 Task: In the  document problemanalysis.html Select the last point and add comment:  'Excellent point!' Insert emoji reactions: 'Laugh' Select all the potins and apply Uppercase
Action: Mouse moved to (372, 434)
Screenshot: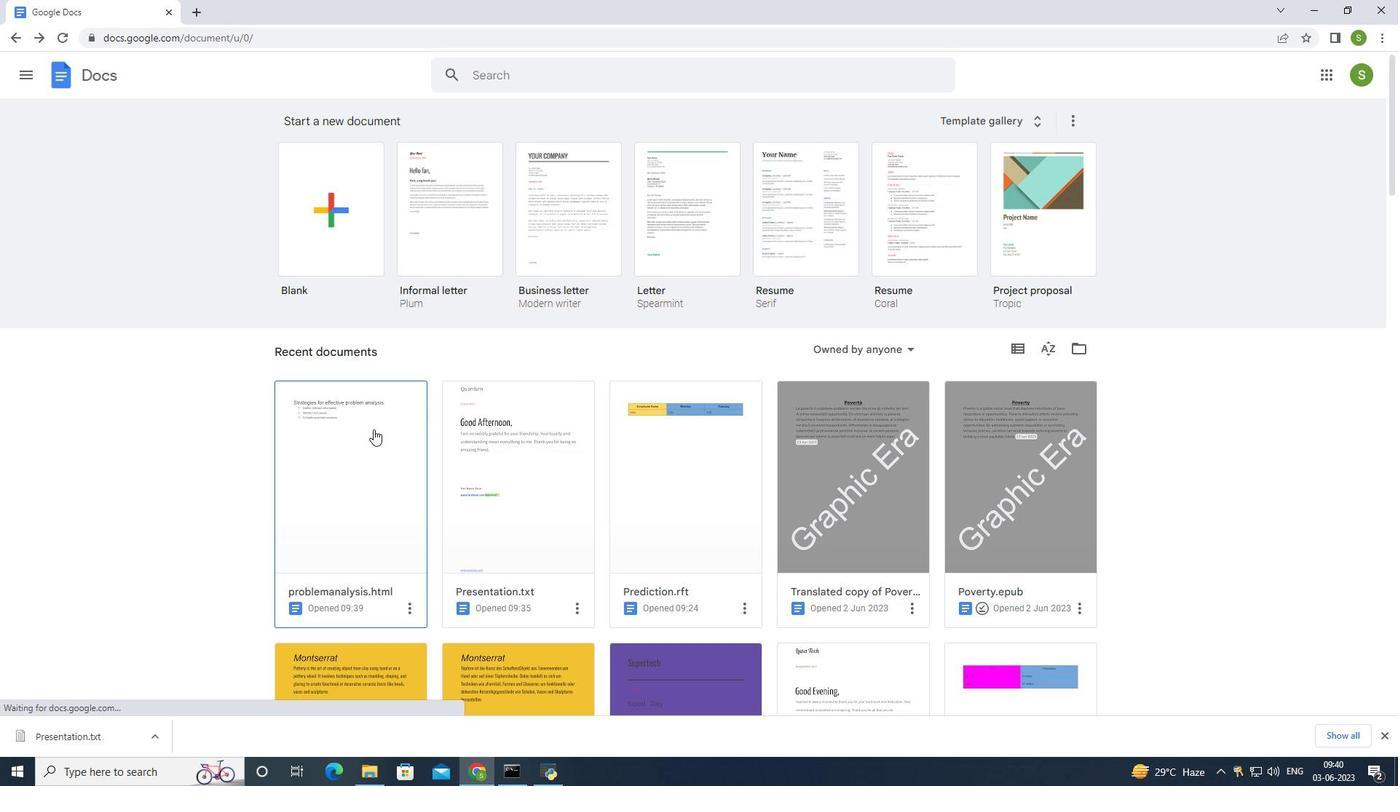 
Action: Mouse pressed left at (372, 434)
Screenshot: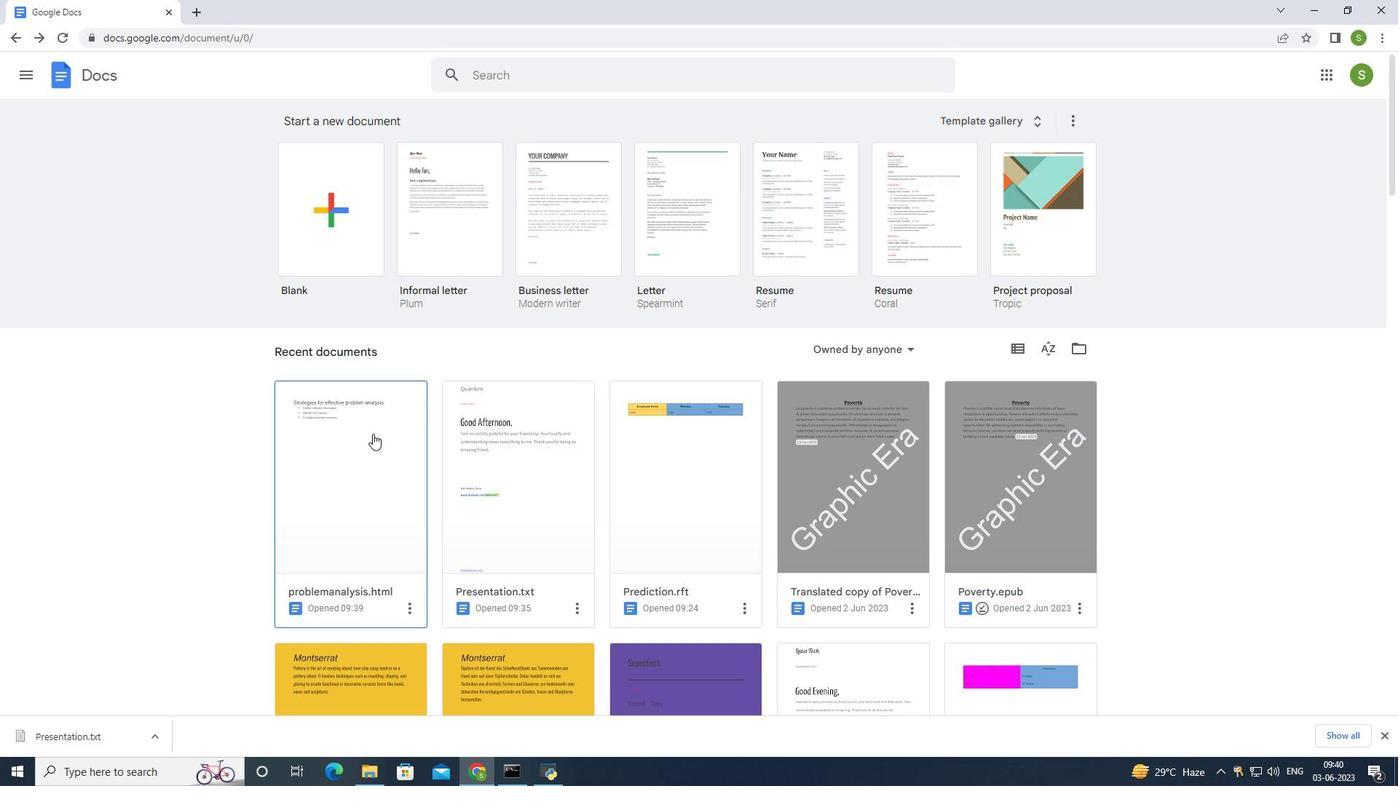 
Action: Mouse moved to (459, 300)
Screenshot: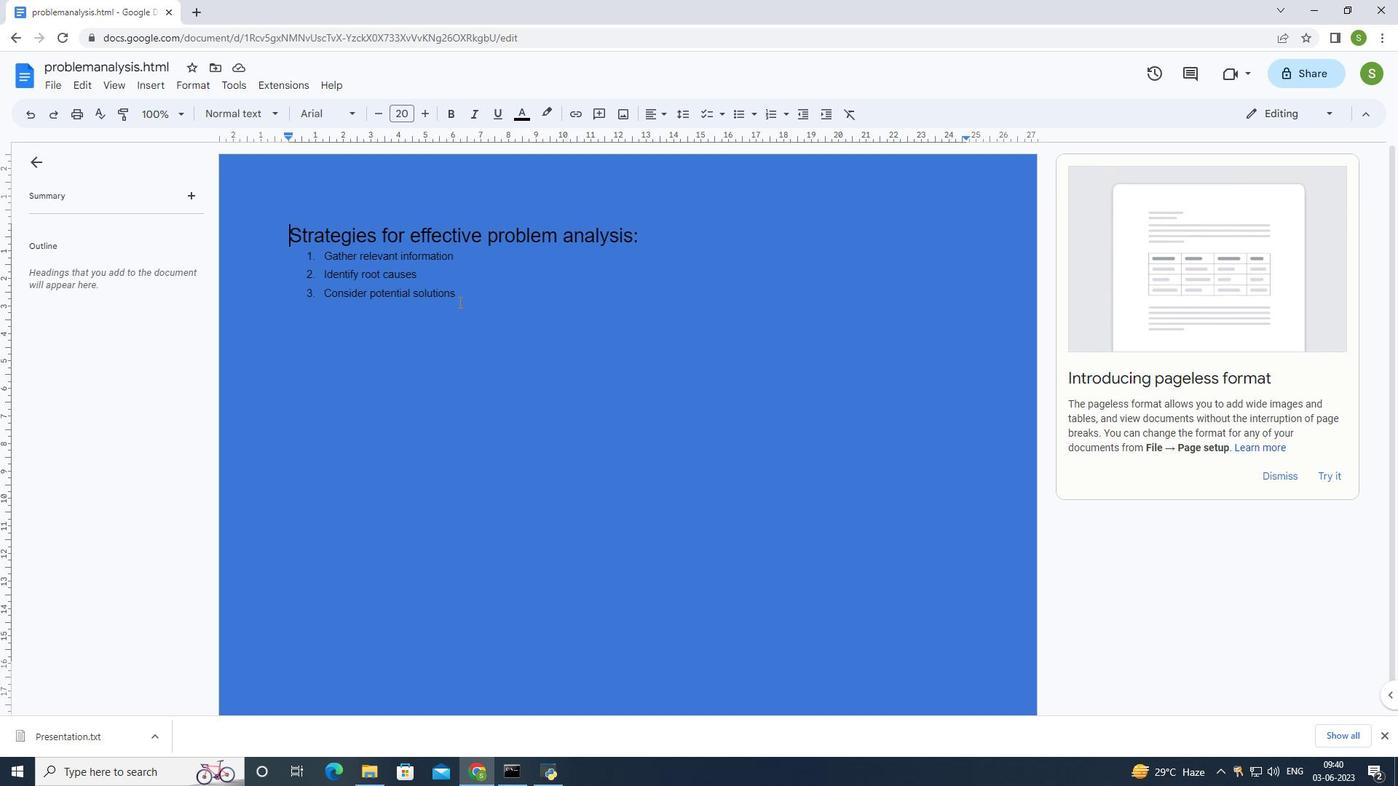 
Action: Mouse pressed left at (459, 300)
Screenshot: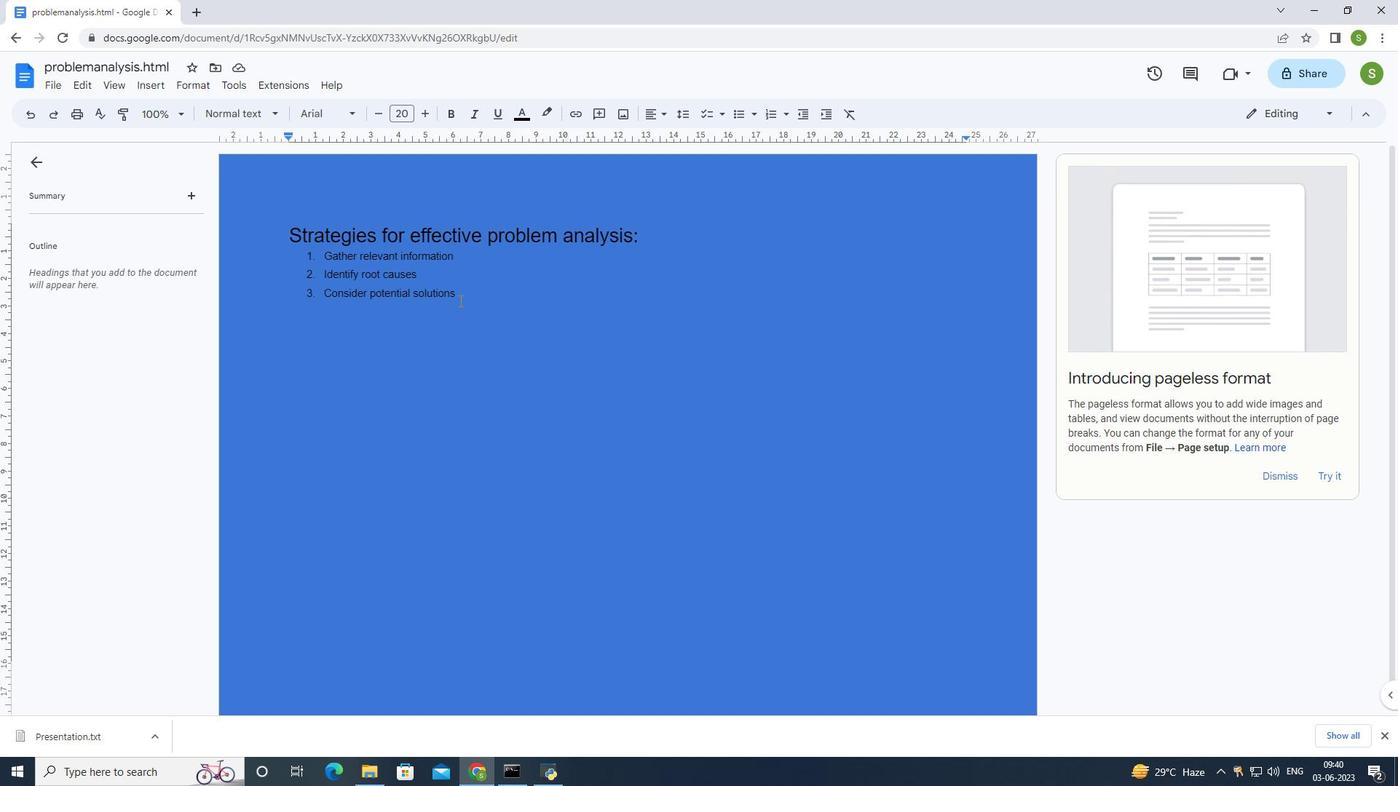 
Action: Mouse moved to (150, 82)
Screenshot: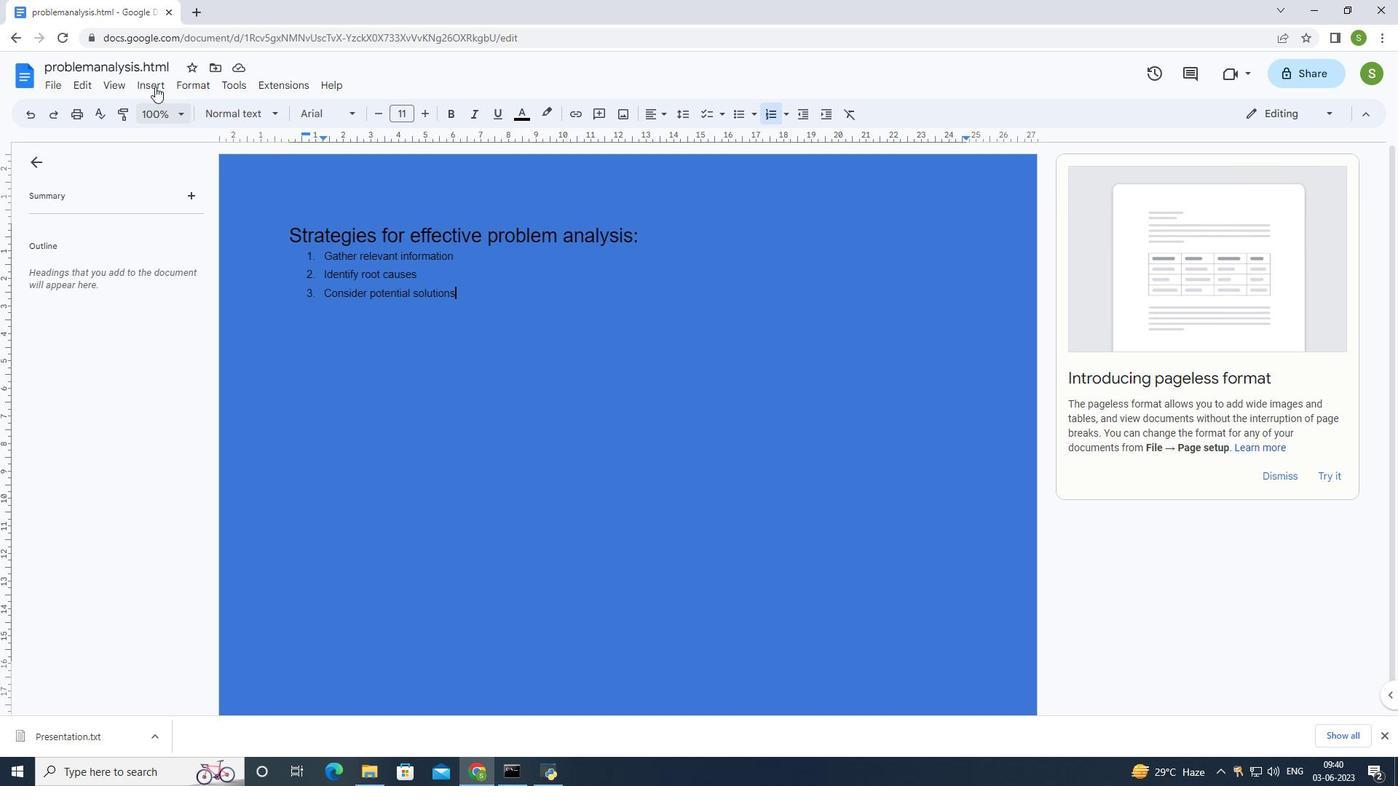 
Action: Mouse pressed left at (150, 82)
Screenshot: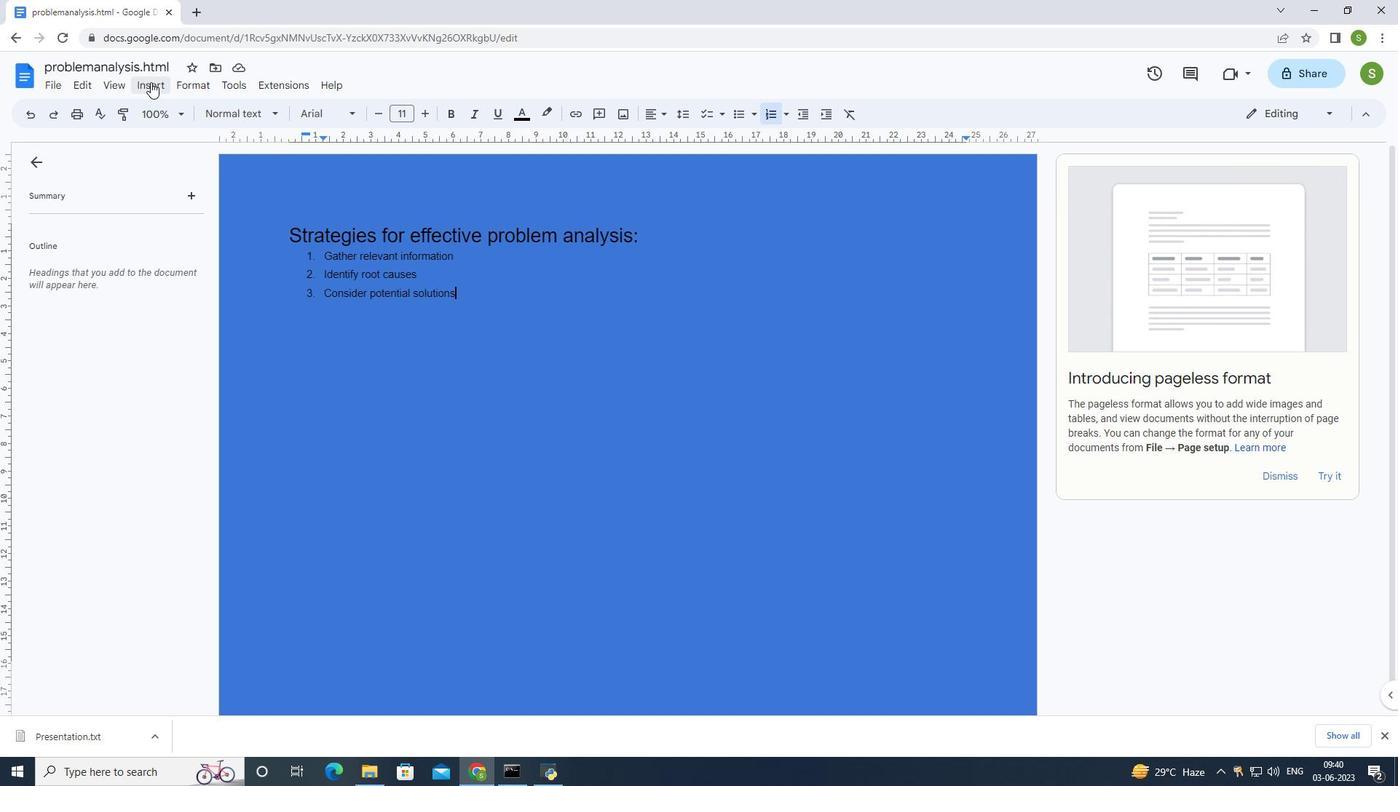 
Action: Mouse moved to (183, 553)
Screenshot: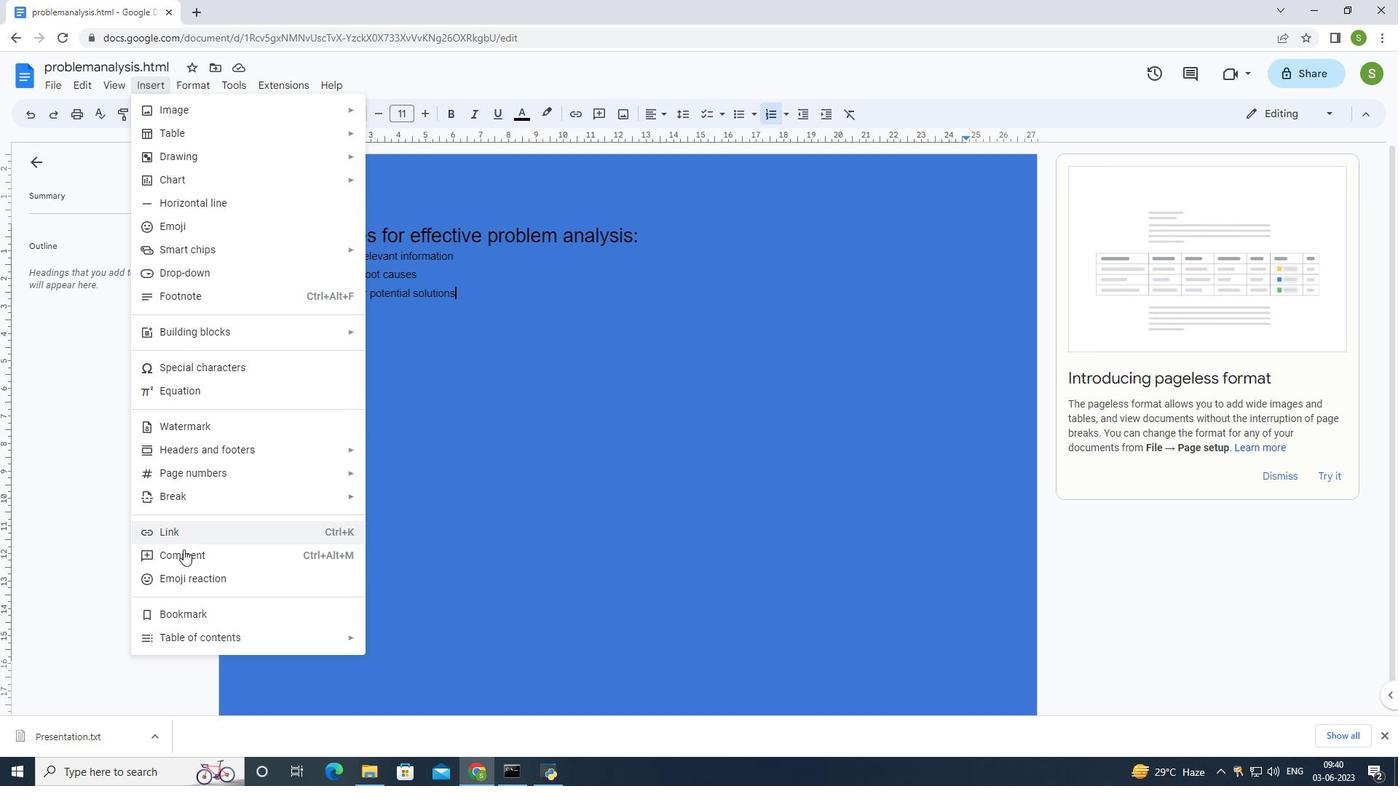
Action: Mouse pressed left at (183, 553)
Screenshot: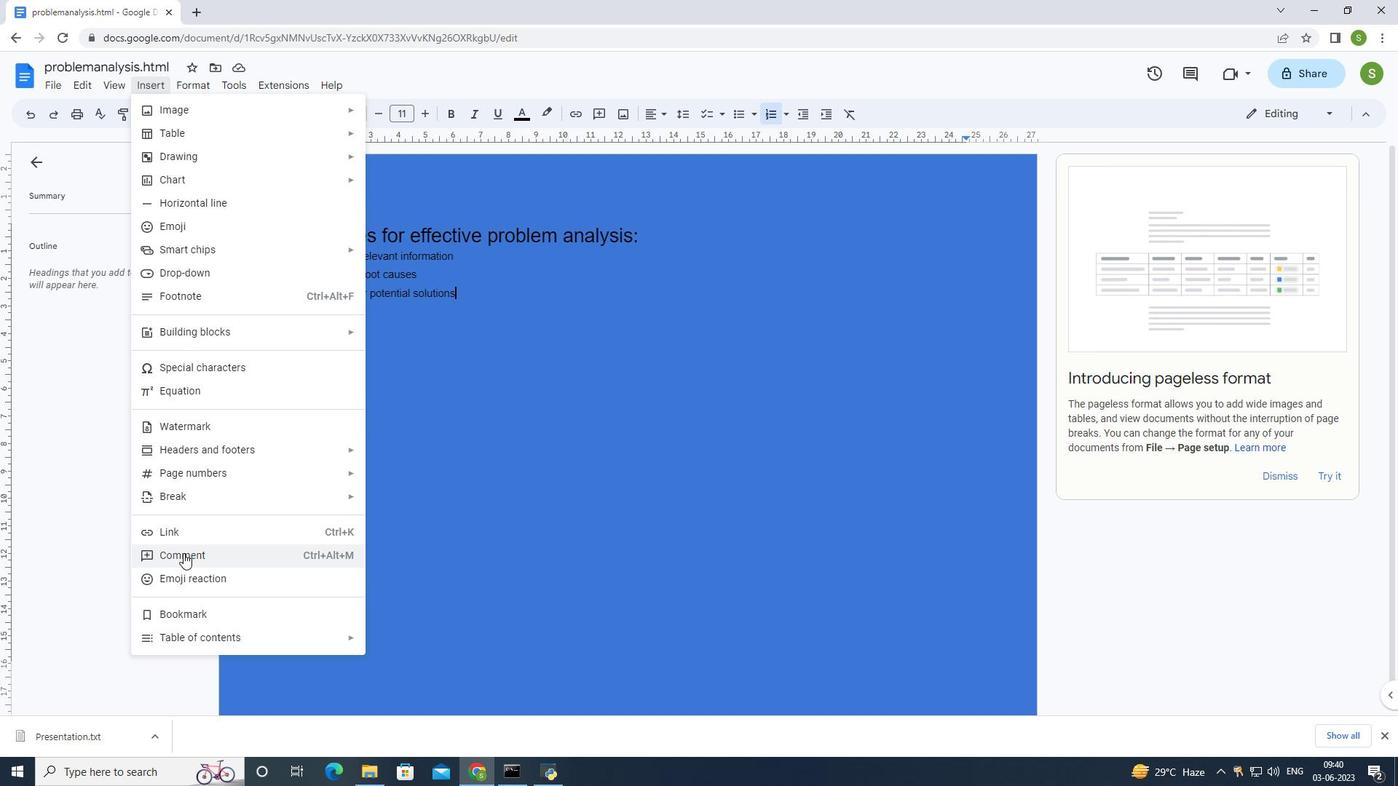 
Action: Mouse moved to (665, 399)
Screenshot: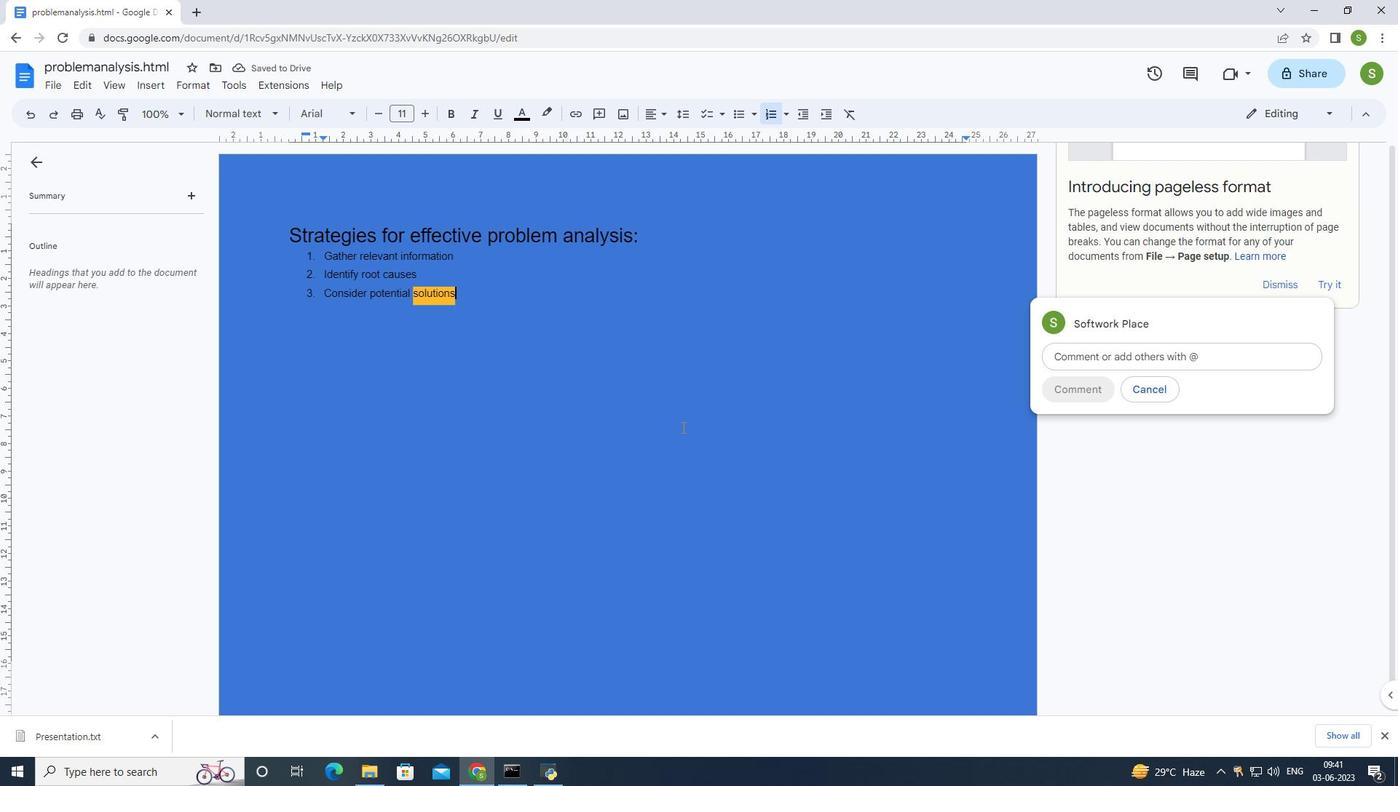 
Action: Key pressed <Key.shift>Excellent<Key.space>point<Key.enter>
Screenshot: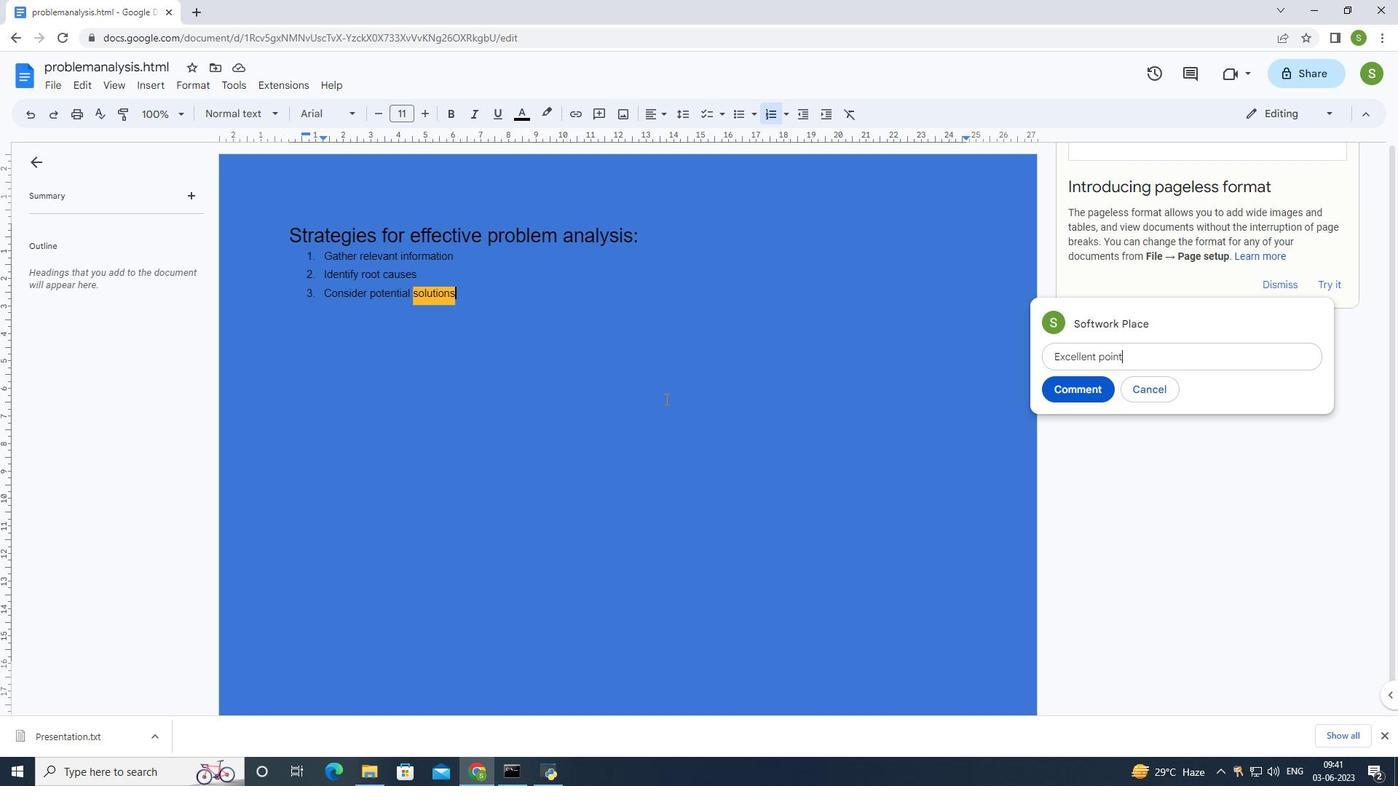 
Action: Mouse moved to (1064, 402)
Screenshot: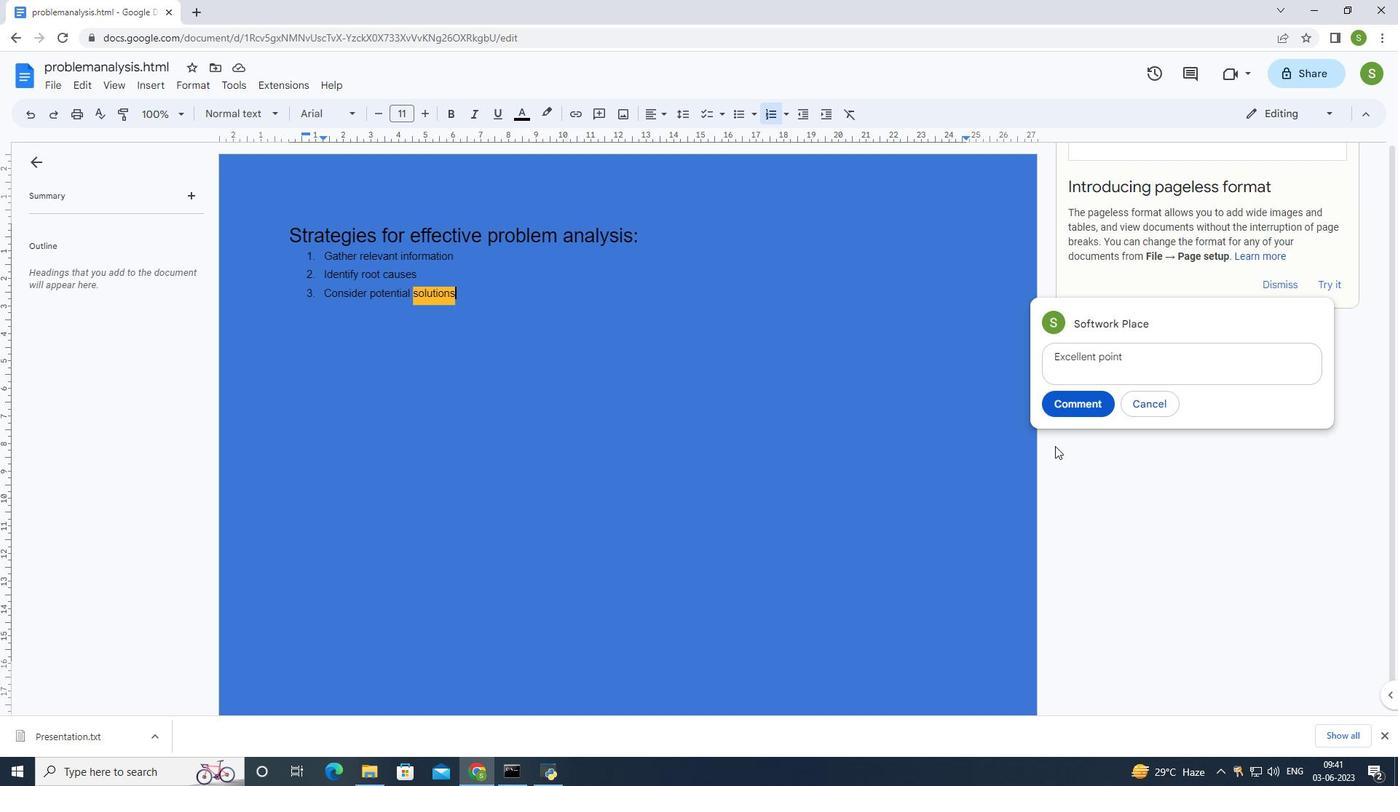 
Action: Mouse pressed left at (1064, 402)
Screenshot: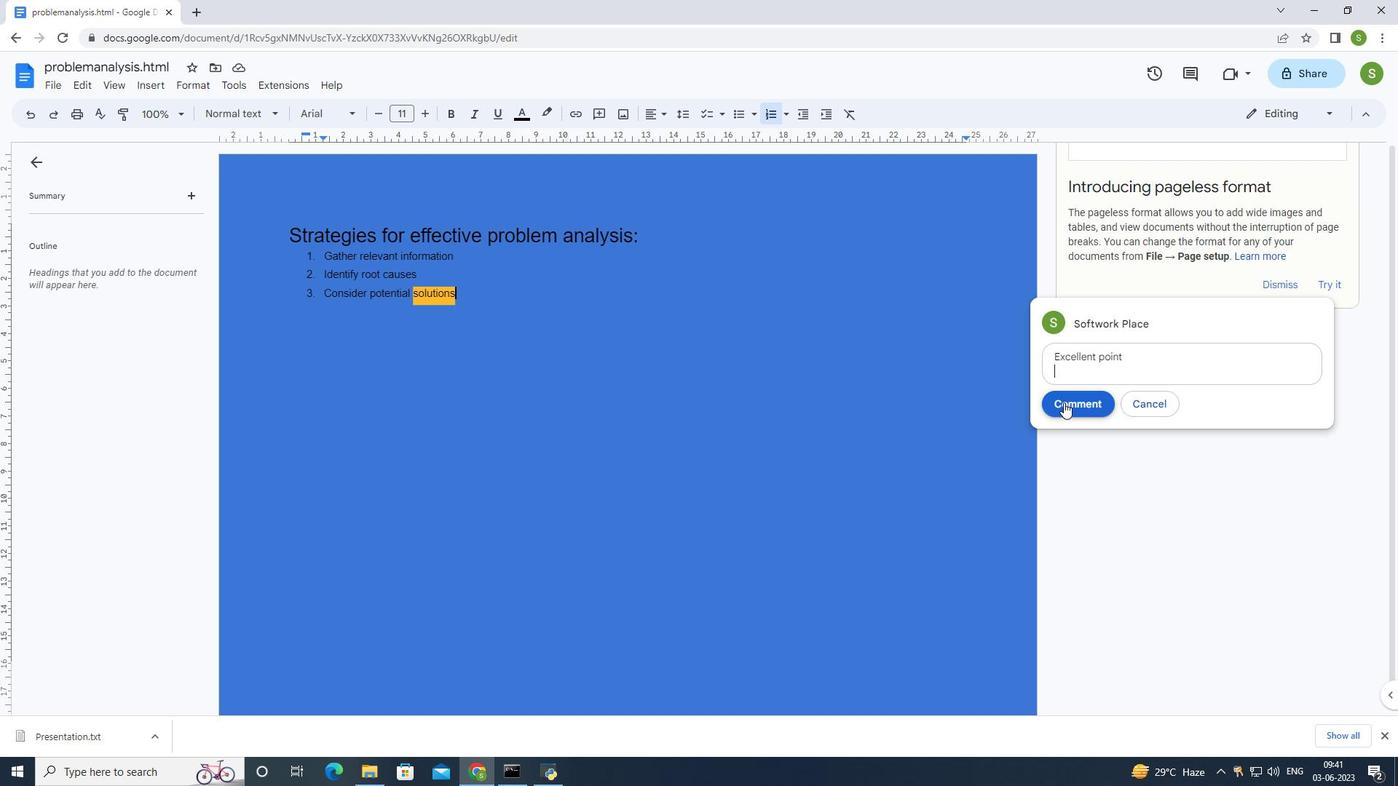 
Action: Mouse moved to (153, 86)
Screenshot: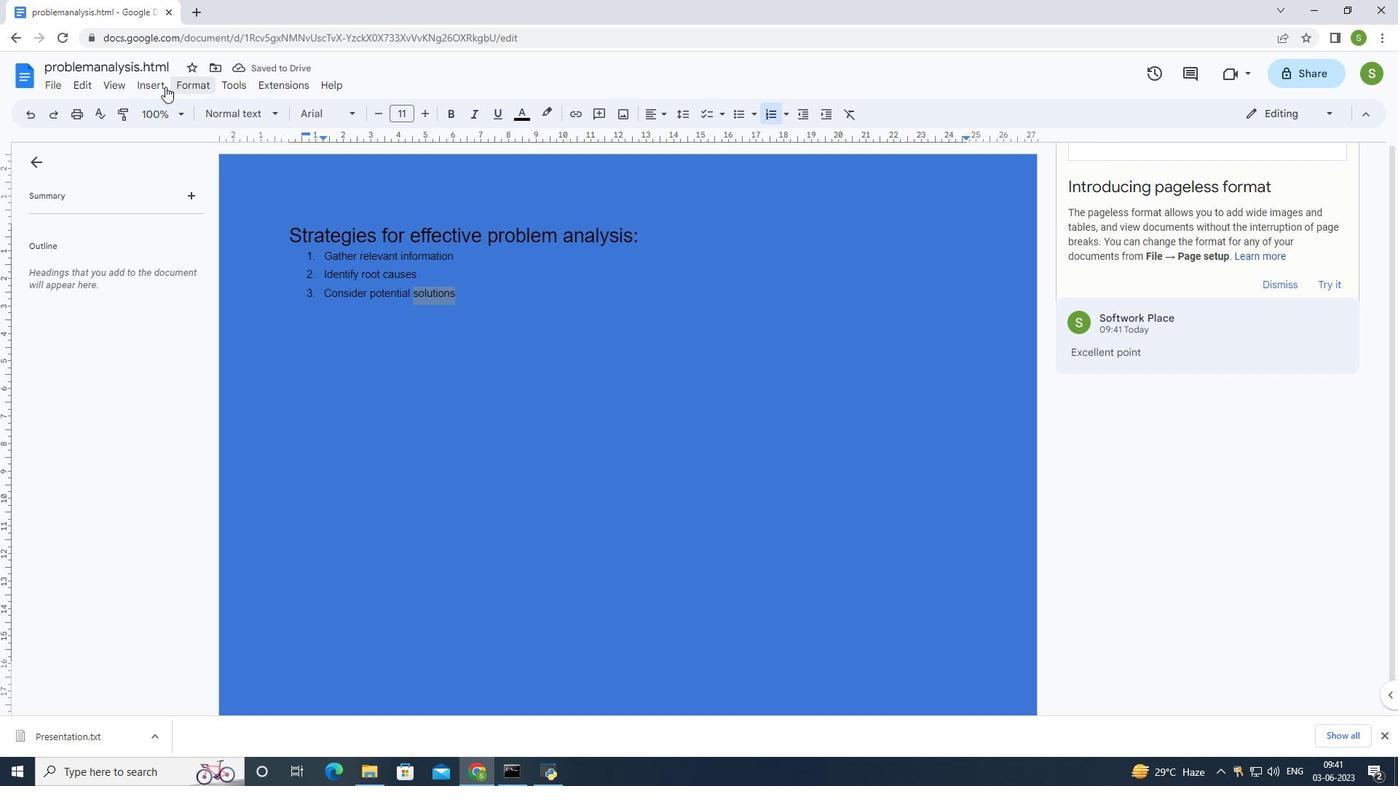 
Action: Mouse pressed left at (153, 86)
Screenshot: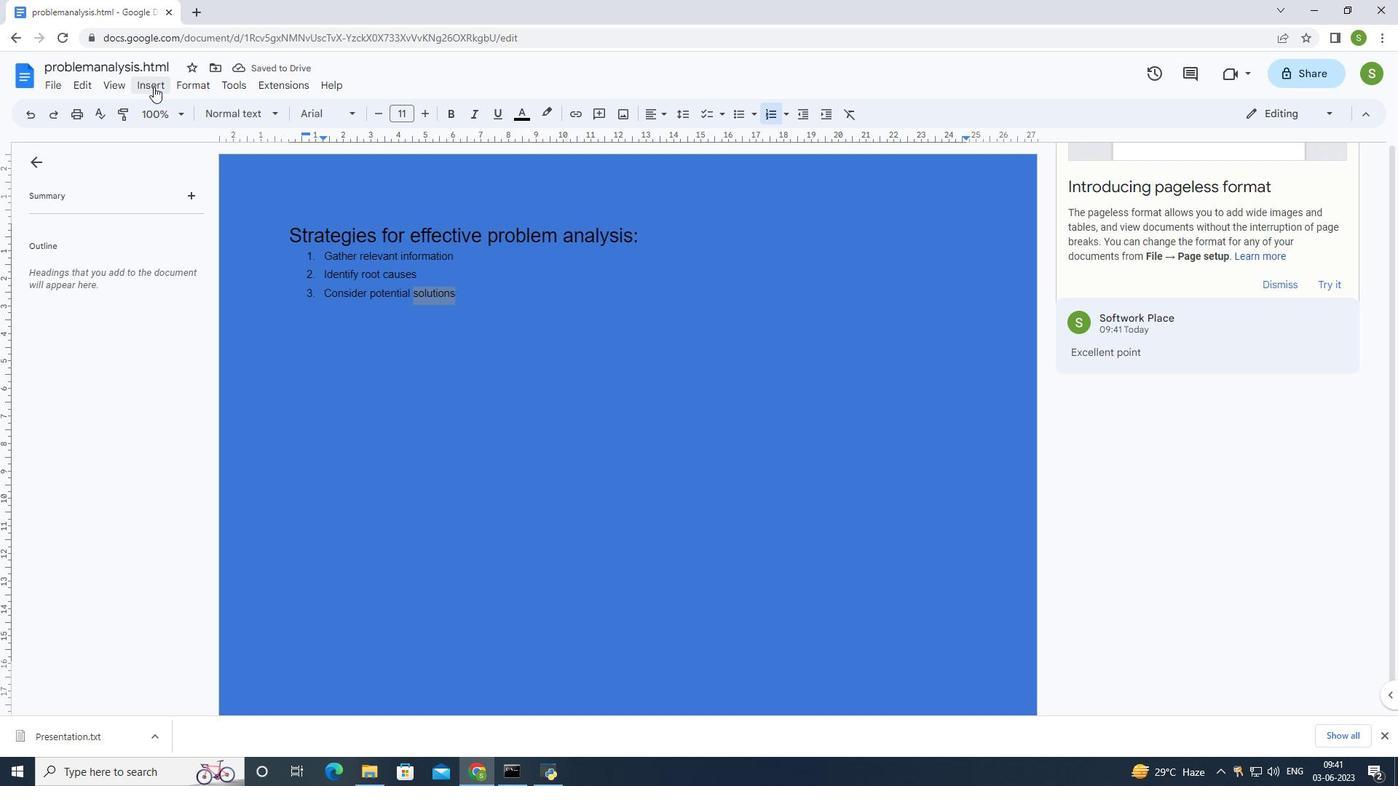 
Action: Mouse moved to (183, 231)
Screenshot: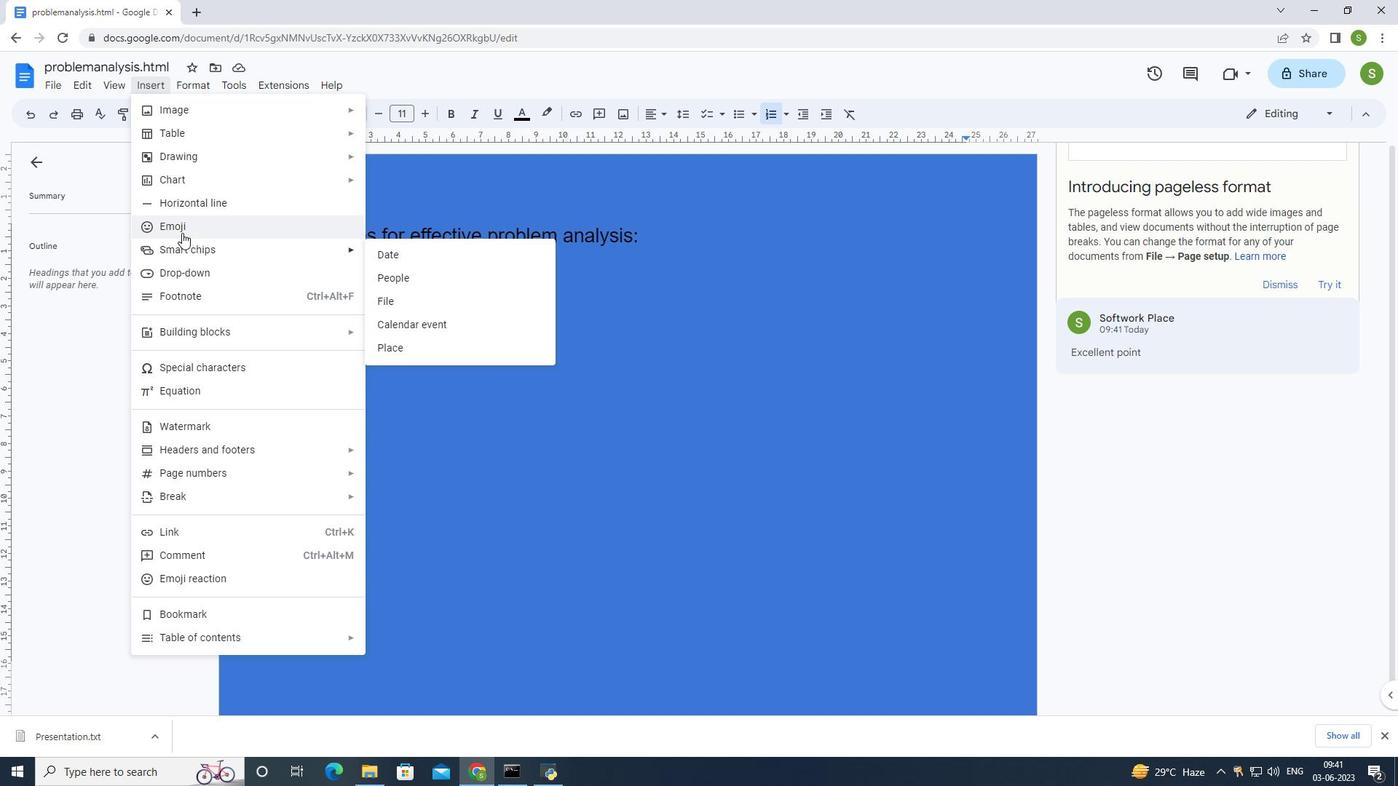 
Action: Mouse pressed left at (183, 231)
Screenshot: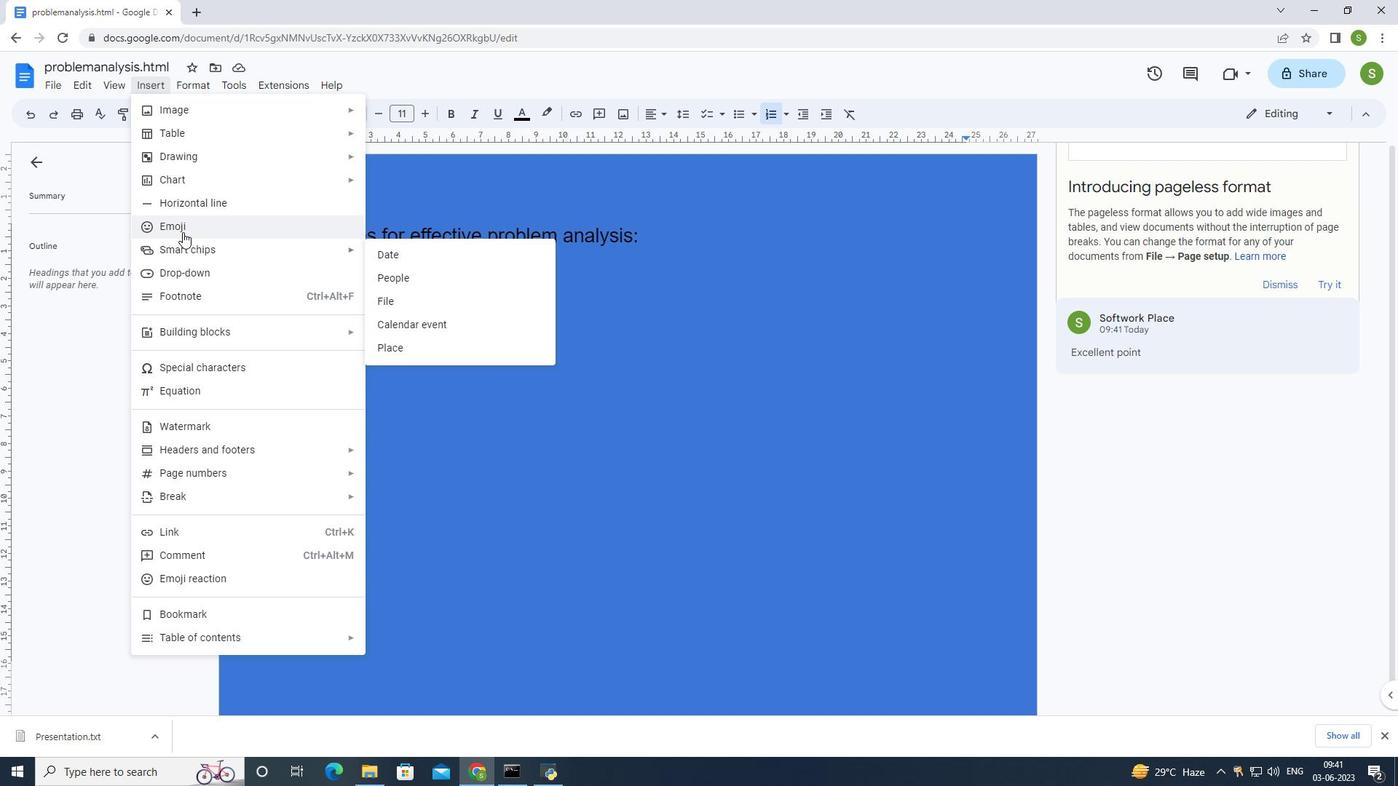 
Action: Mouse moved to (537, 424)
Screenshot: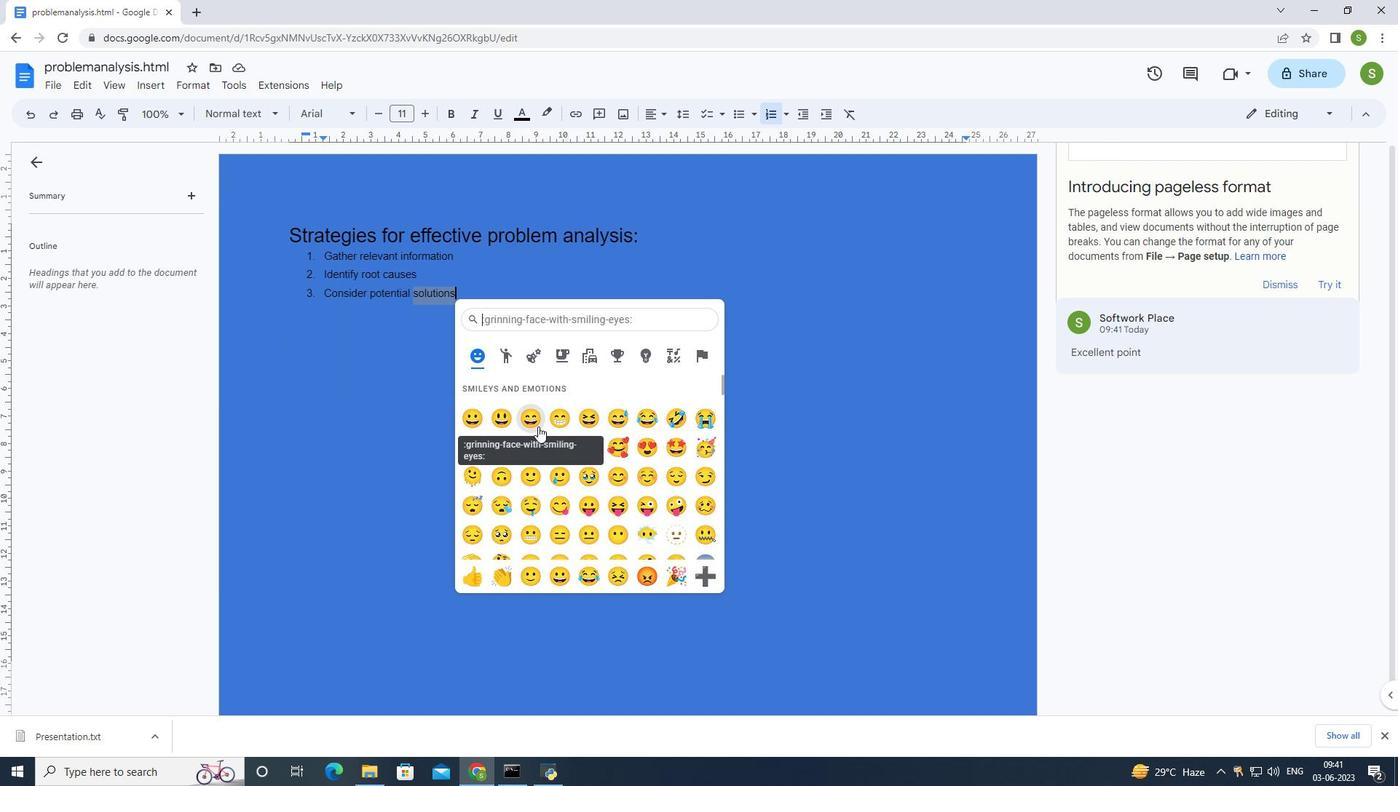 
Action: Mouse pressed left at (537, 424)
Screenshot: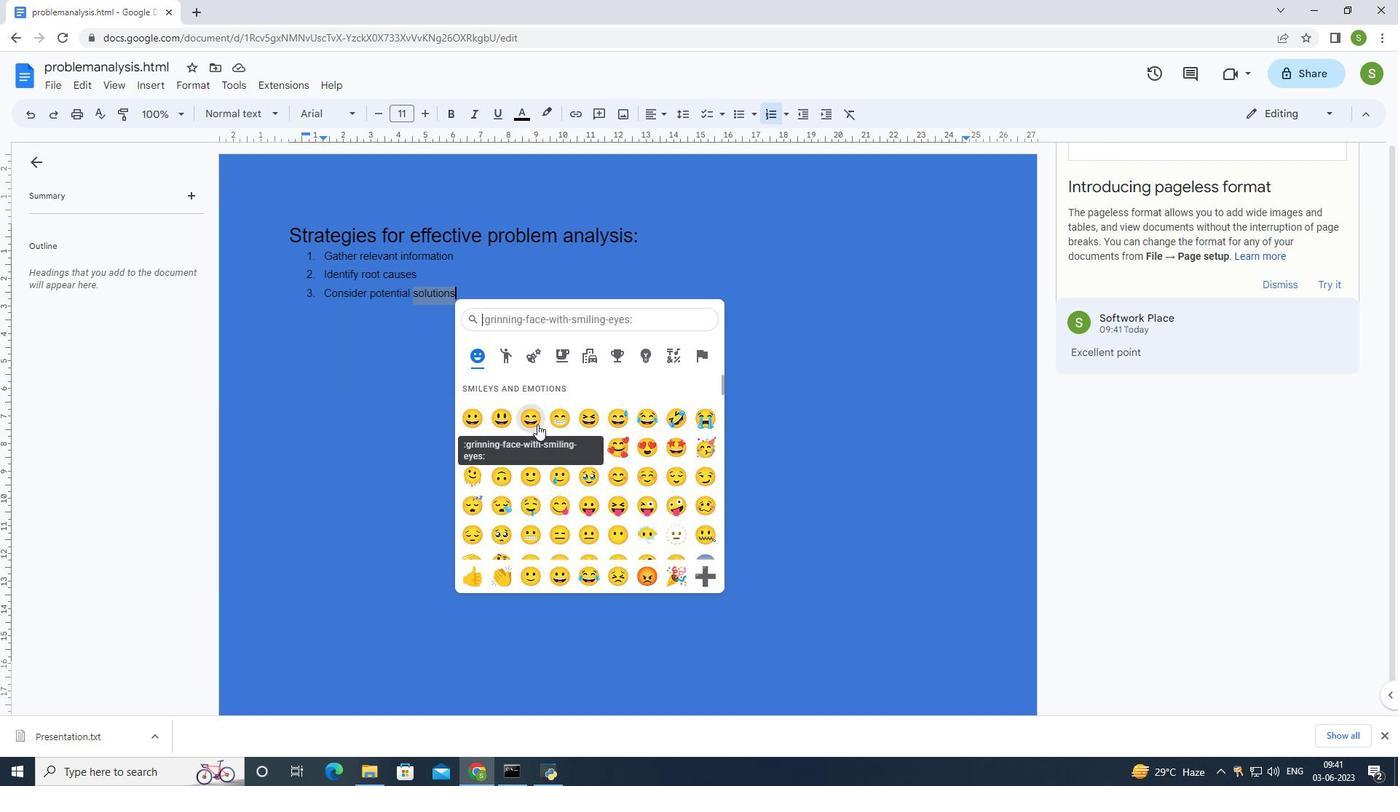 
Action: Mouse moved to (323, 255)
Screenshot: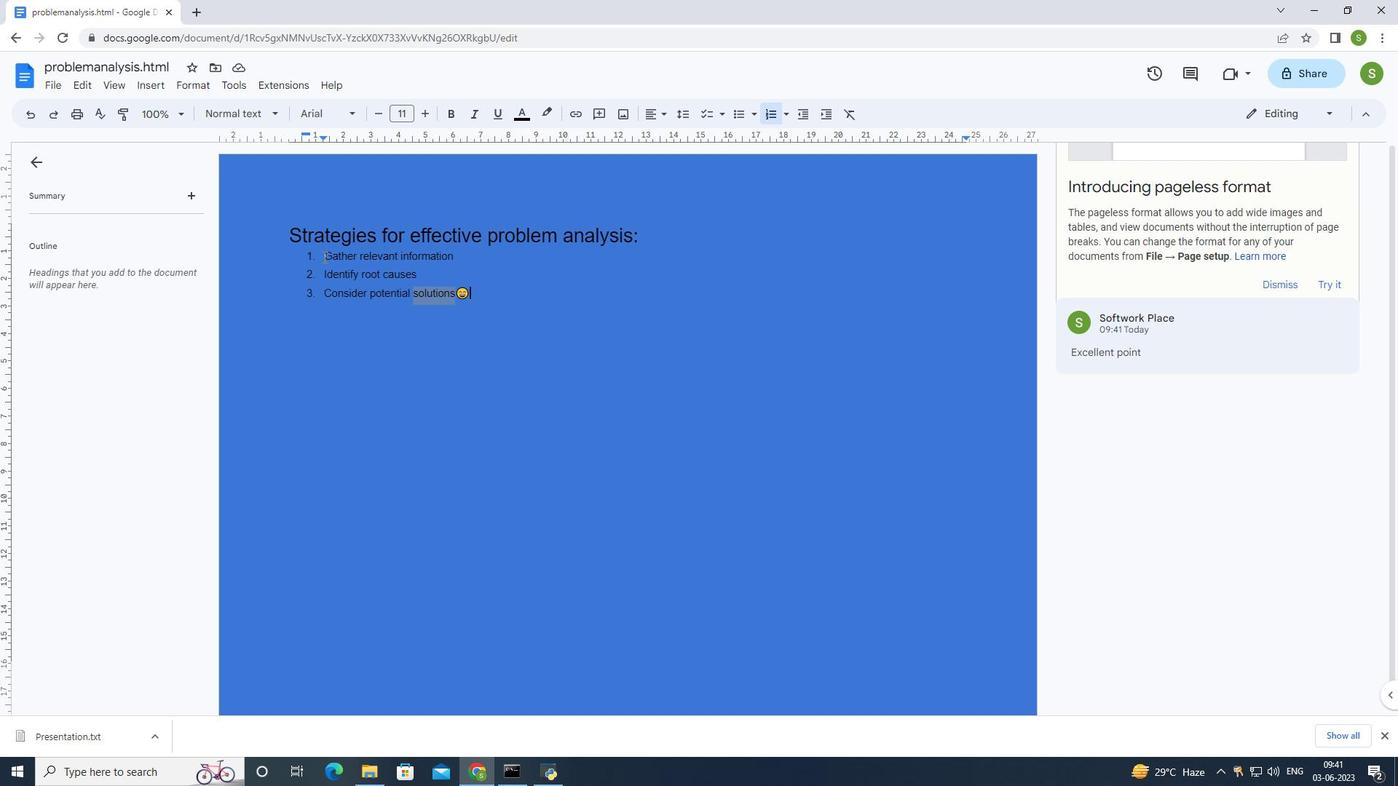 
Action: Mouse pressed left at (323, 255)
Screenshot: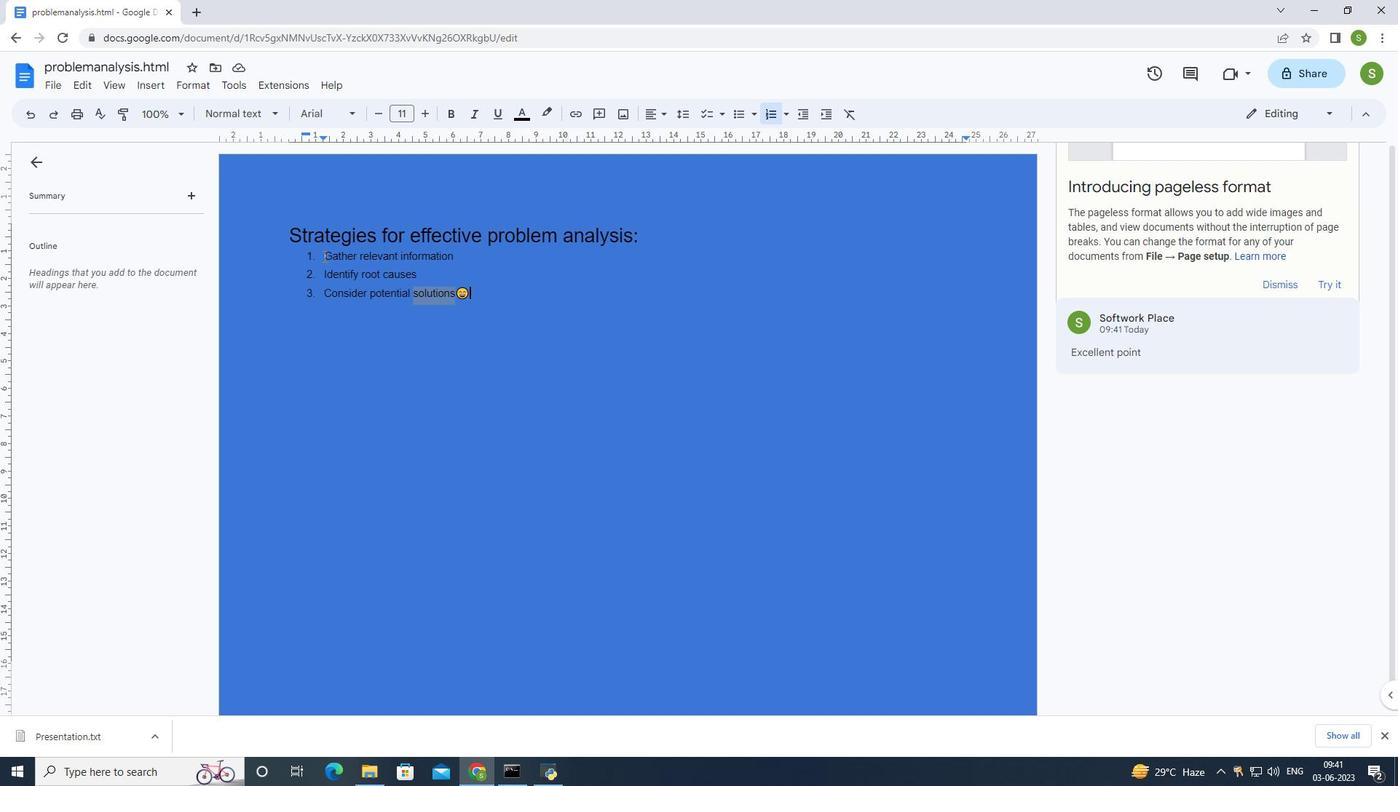
Action: Mouse moved to (198, 89)
Screenshot: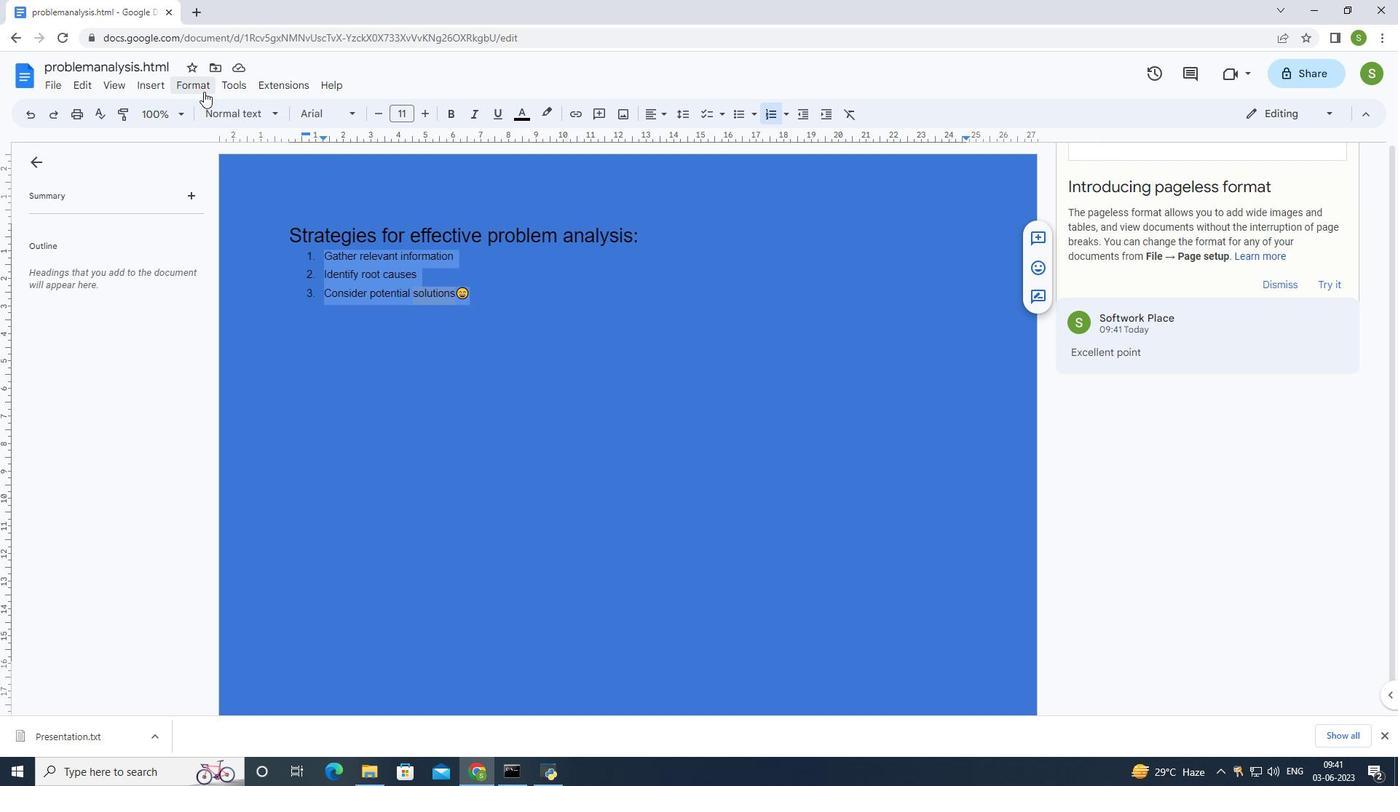 
Action: Mouse pressed left at (198, 89)
Screenshot: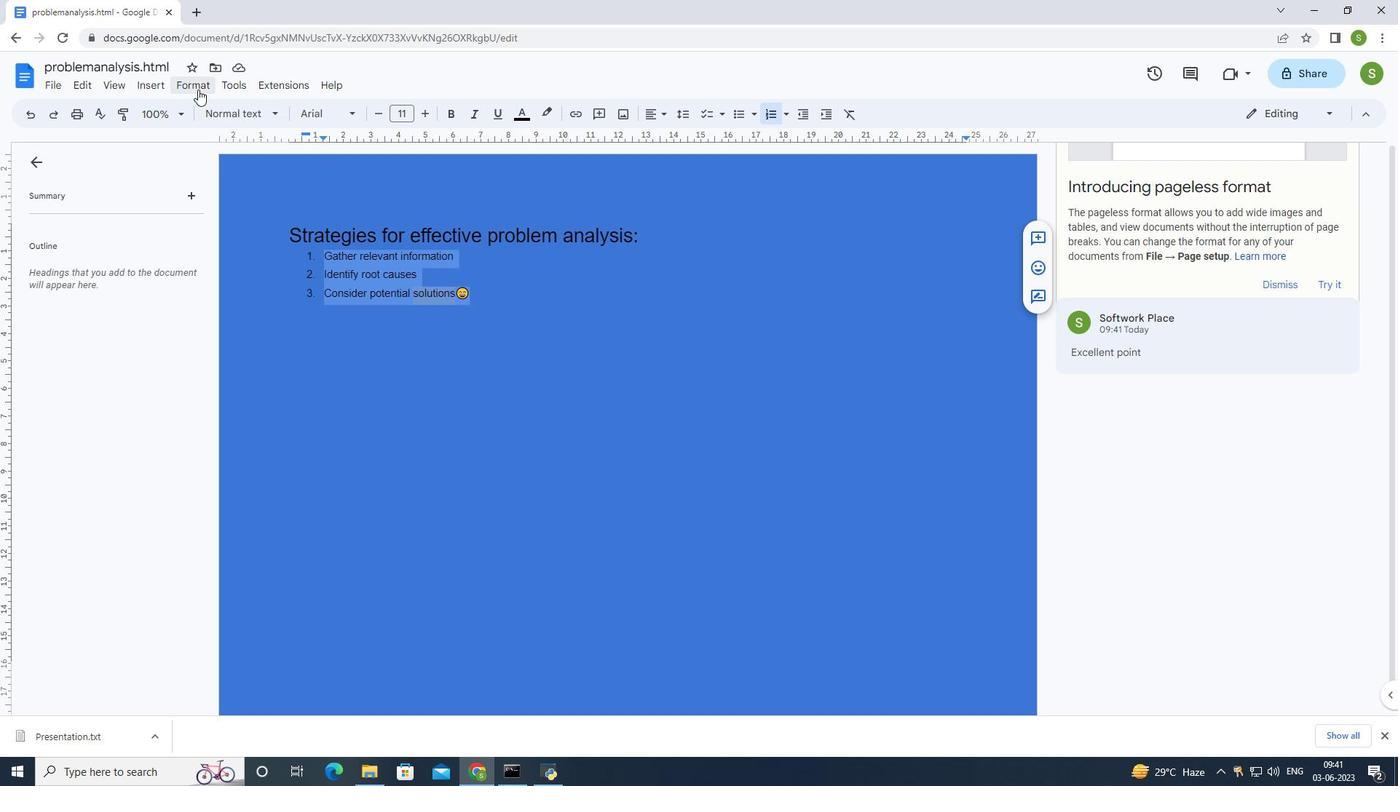 
Action: Mouse moved to (670, 314)
Screenshot: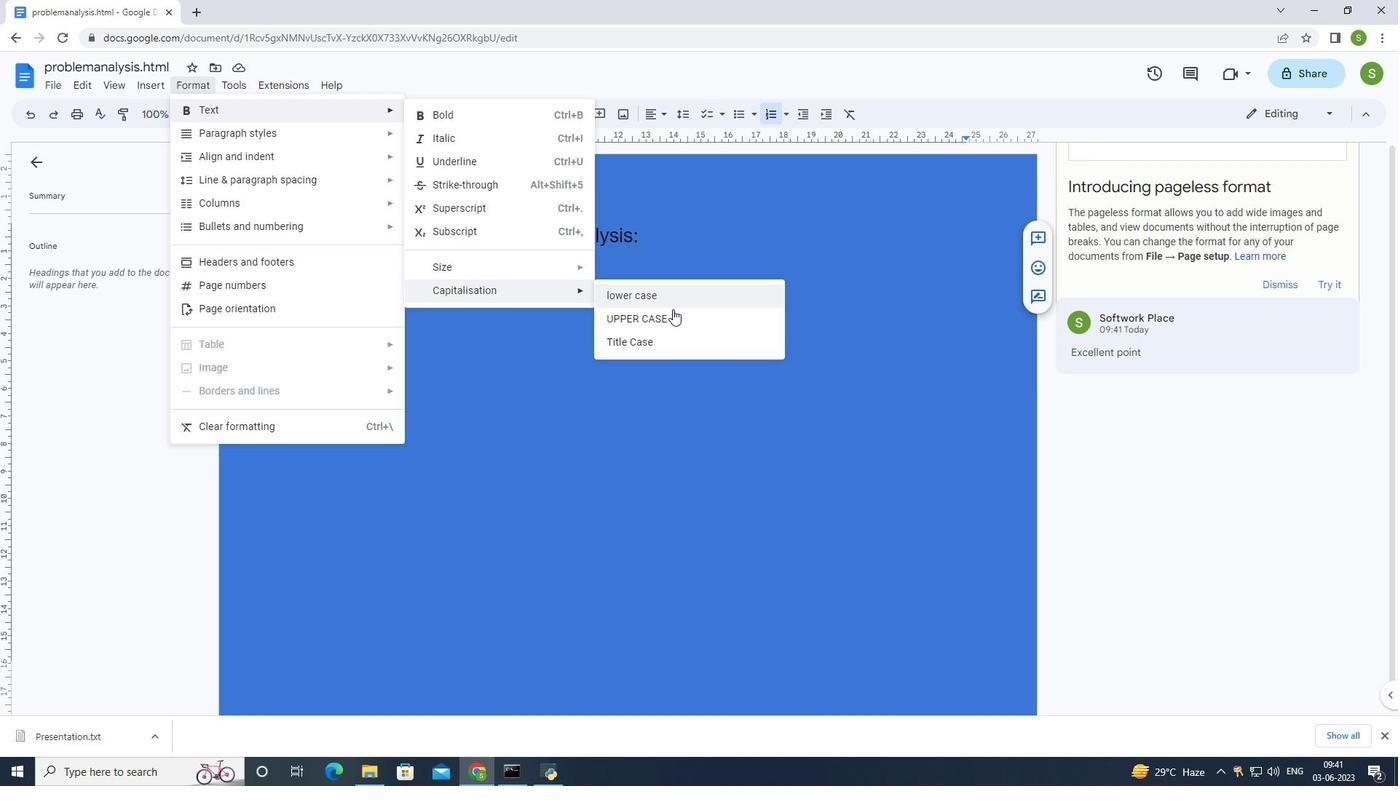 
Action: Mouse pressed left at (670, 314)
Screenshot: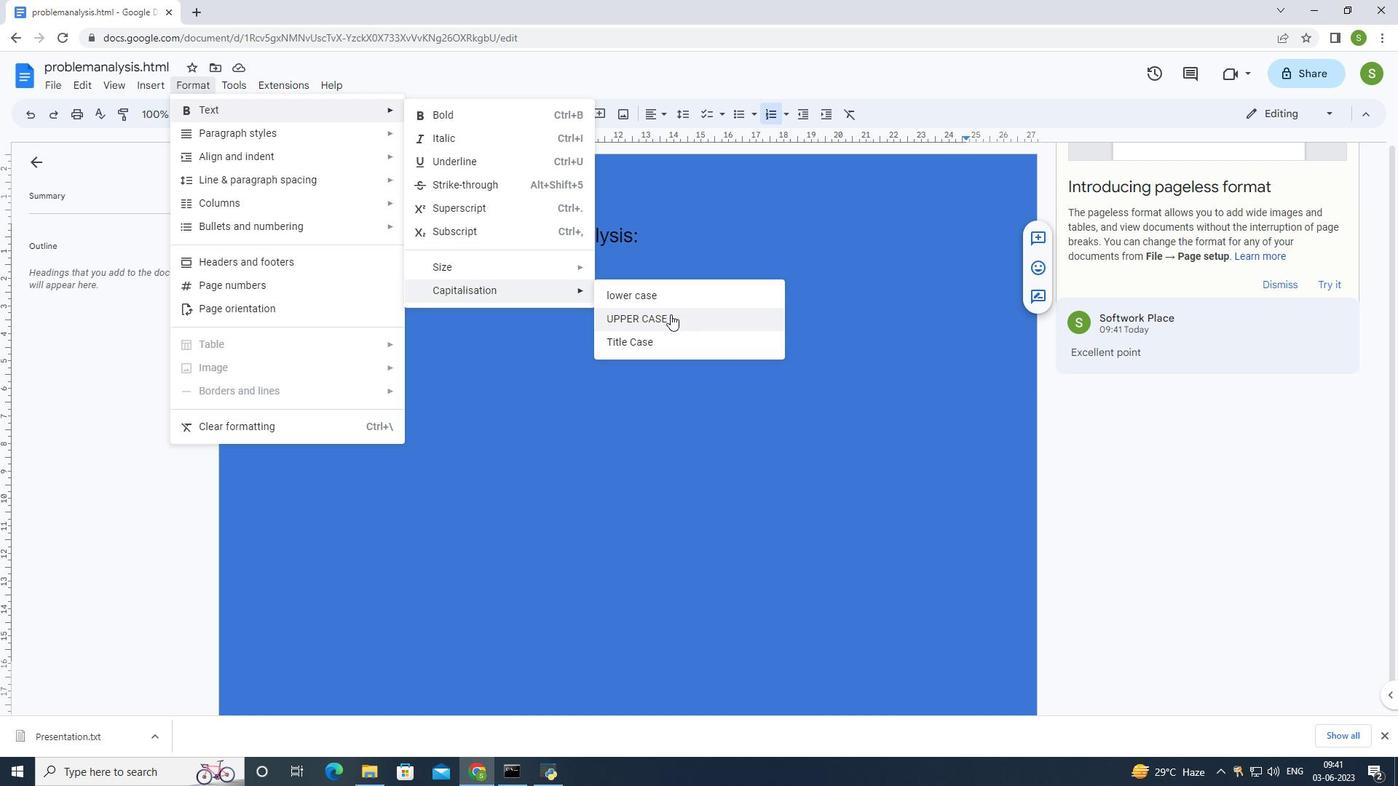 
Action: Mouse moved to (674, 306)
Screenshot: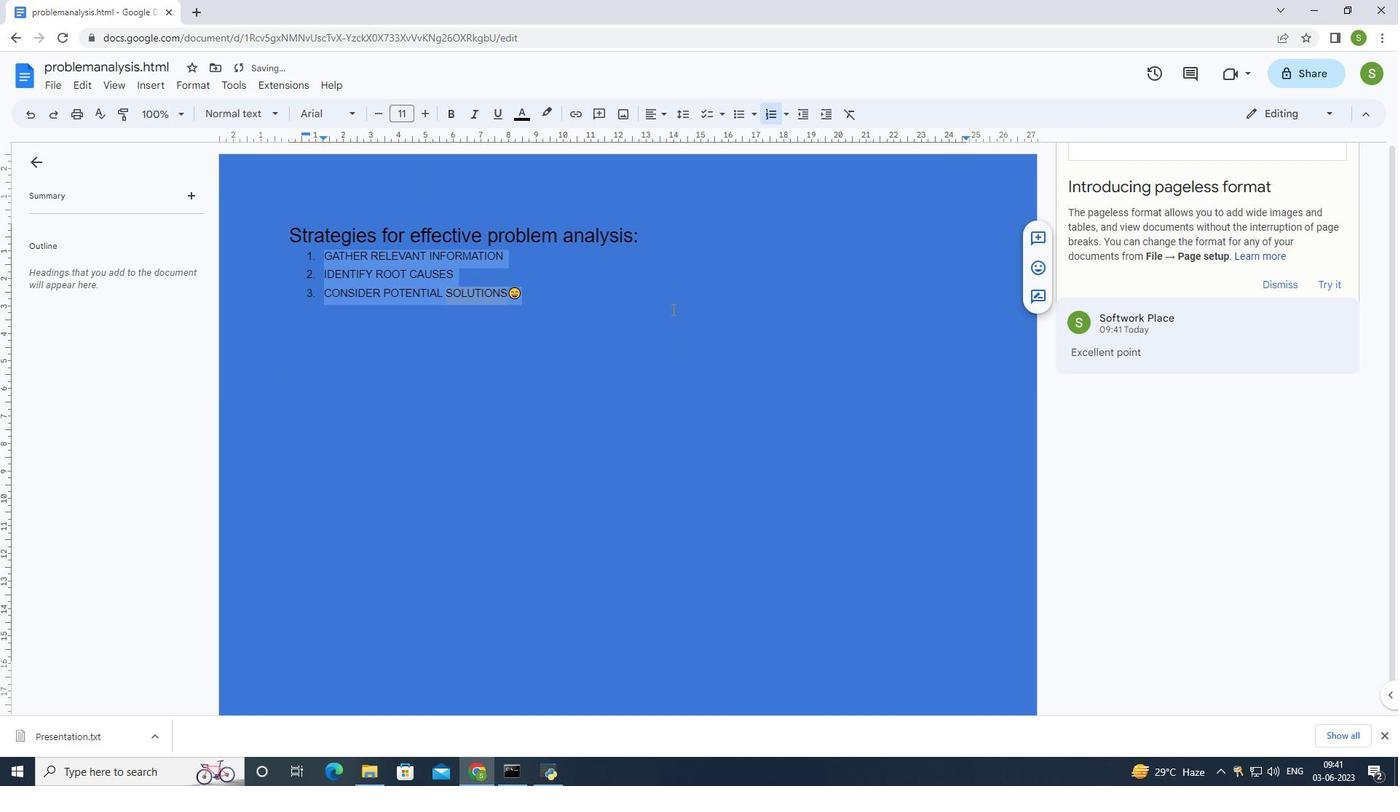 
Action: Mouse pressed left at (674, 306)
Screenshot: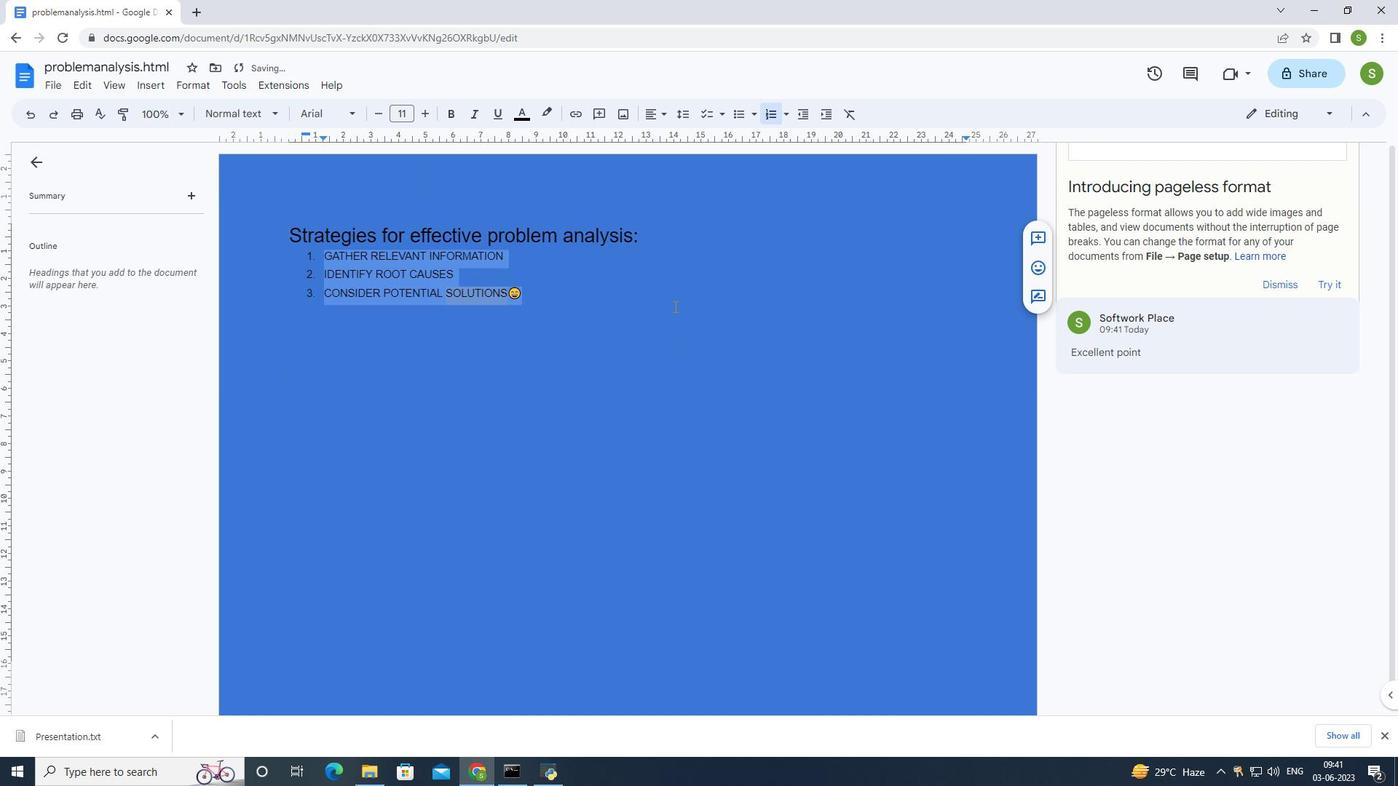 
Action: Mouse moved to (671, 304)
Screenshot: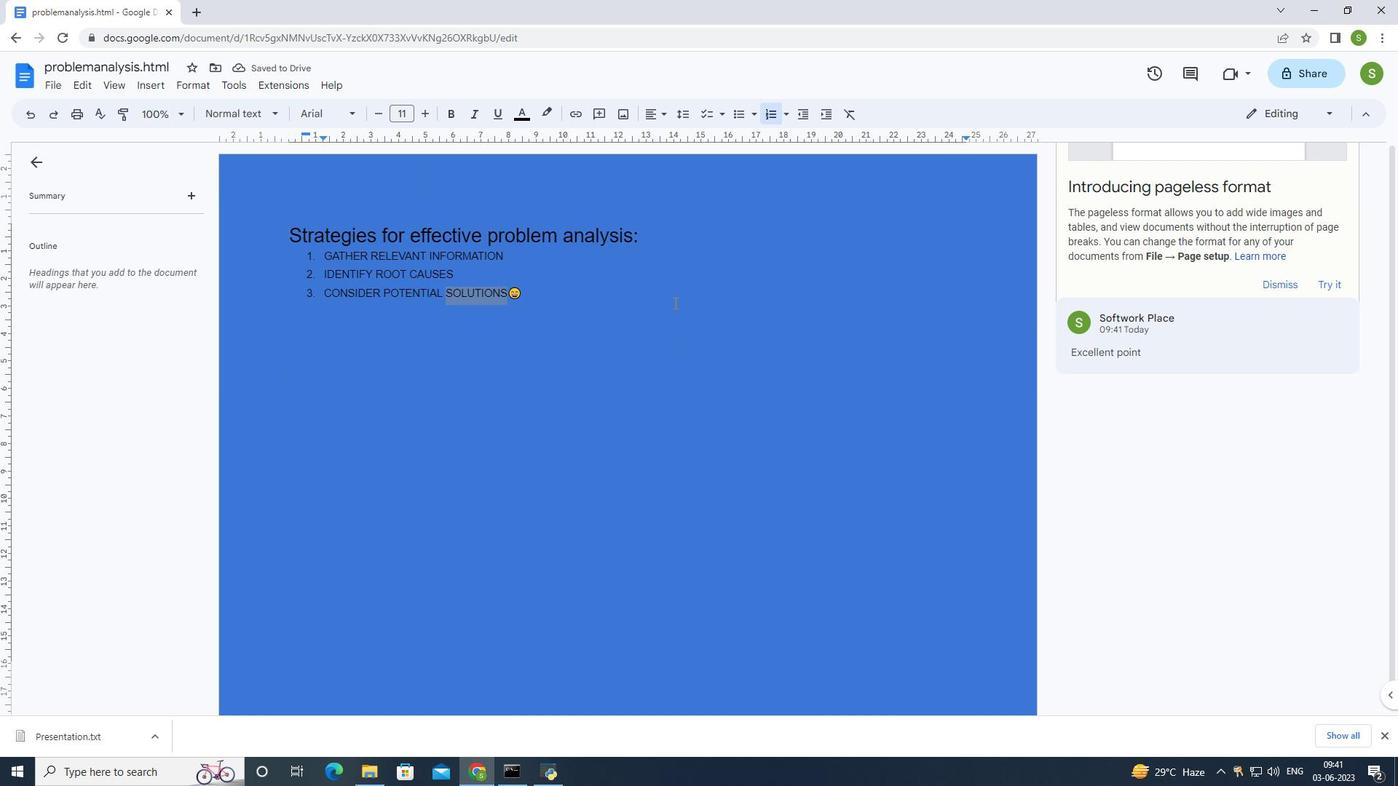 
